 Task: Filters and Effects: Create a color correction filter for a video.
Action: Mouse moved to (672, 620)
Screenshot: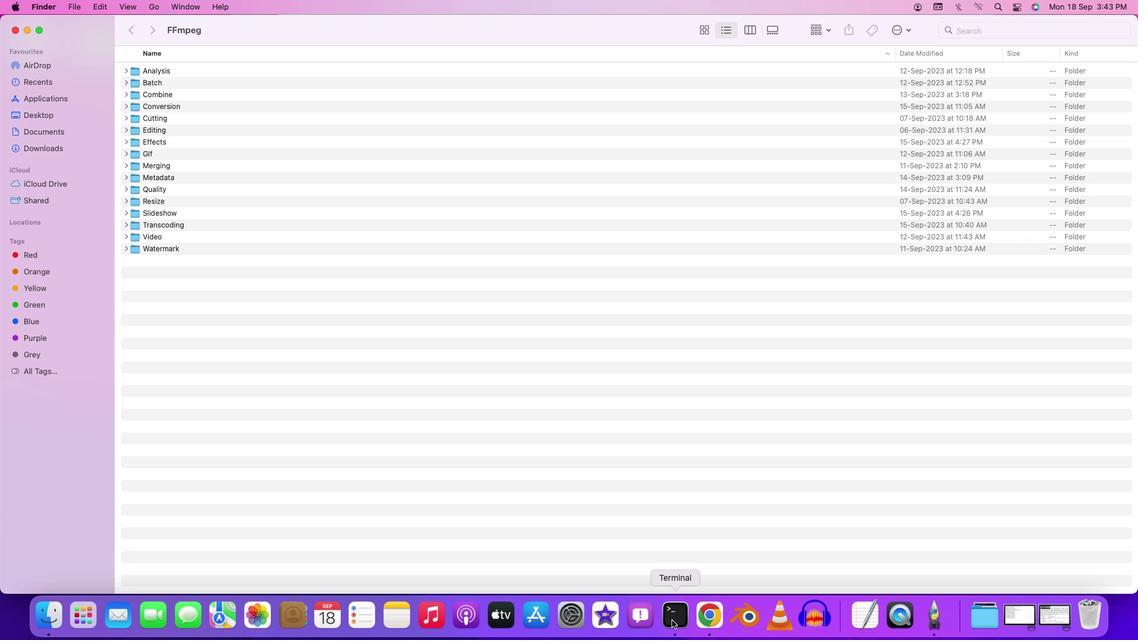 
Action: Mouse pressed right at (672, 620)
Screenshot: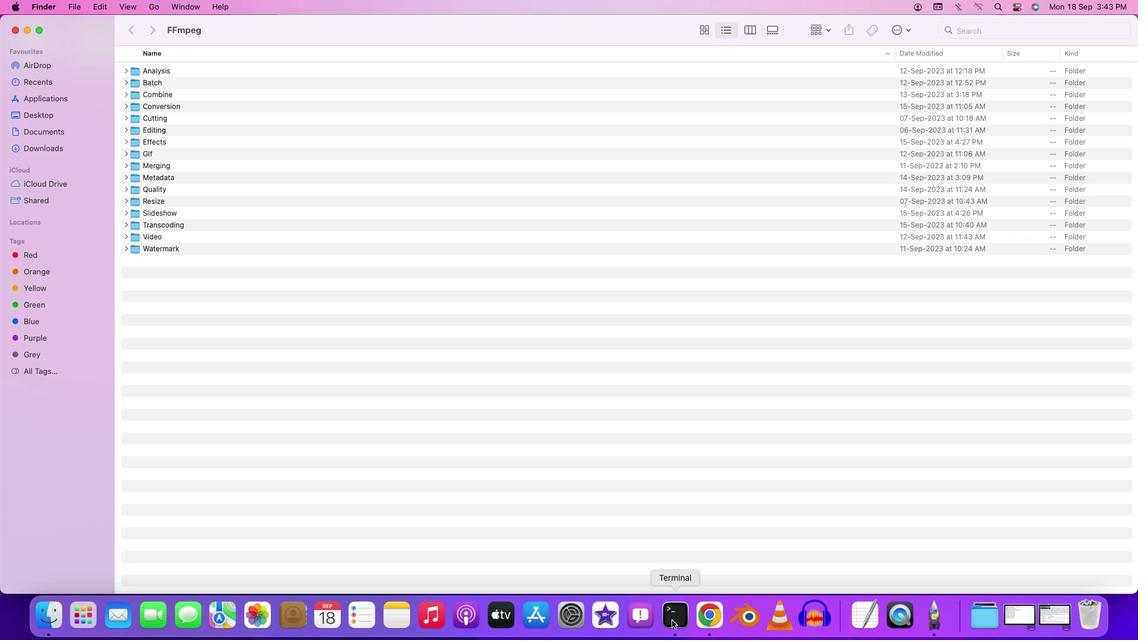 
Action: Mouse moved to (693, 470)
Screenshot: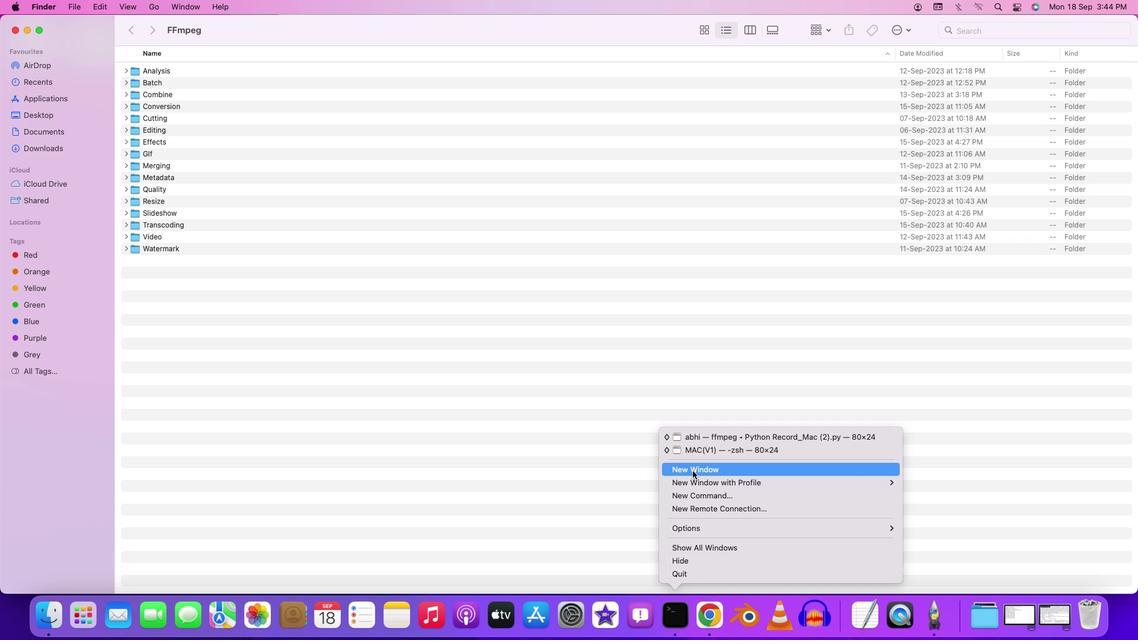 
Action: Mouse pressed left at (693, 470)
Screenshot: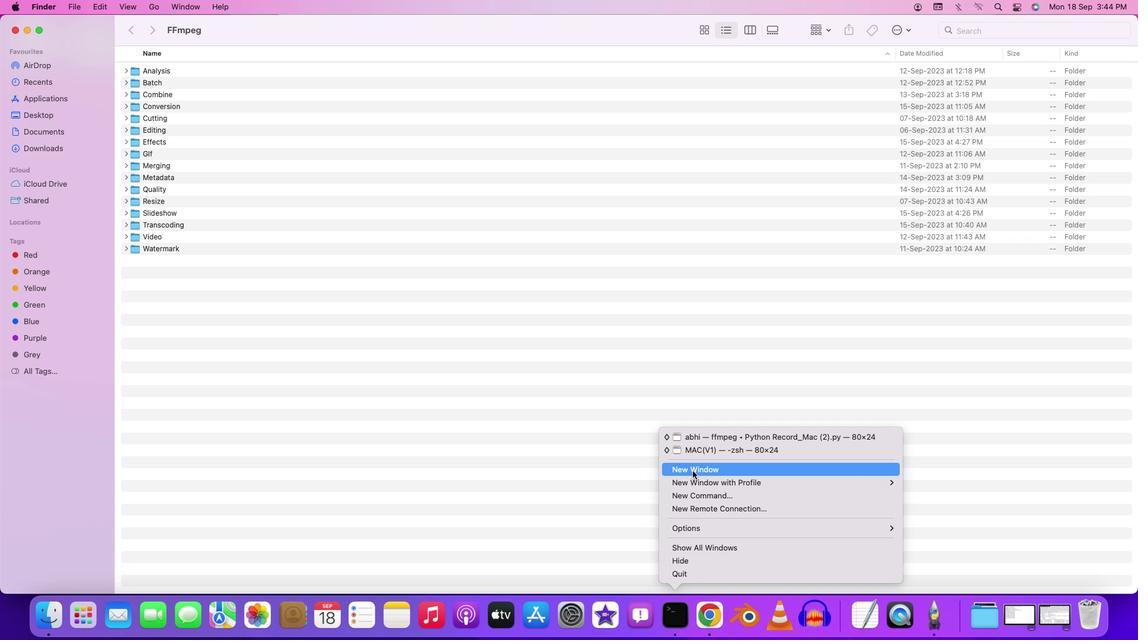 
Action: Mouse moved to (221, 23)
Screenshot: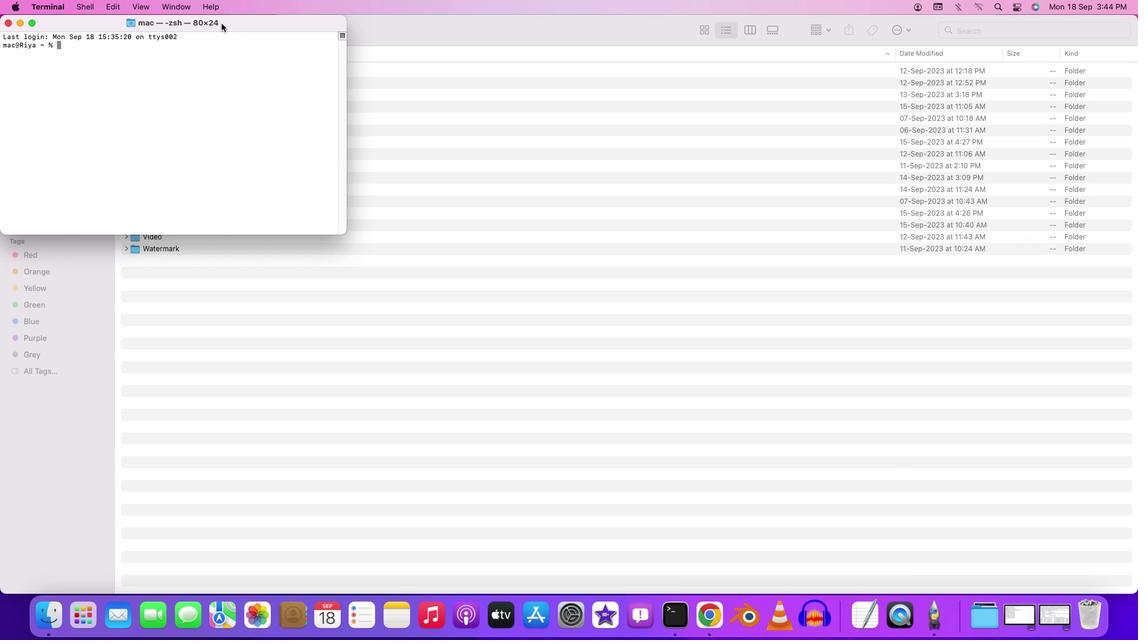 
Action: Mouse pressed left at (221, 23)
Screenshot: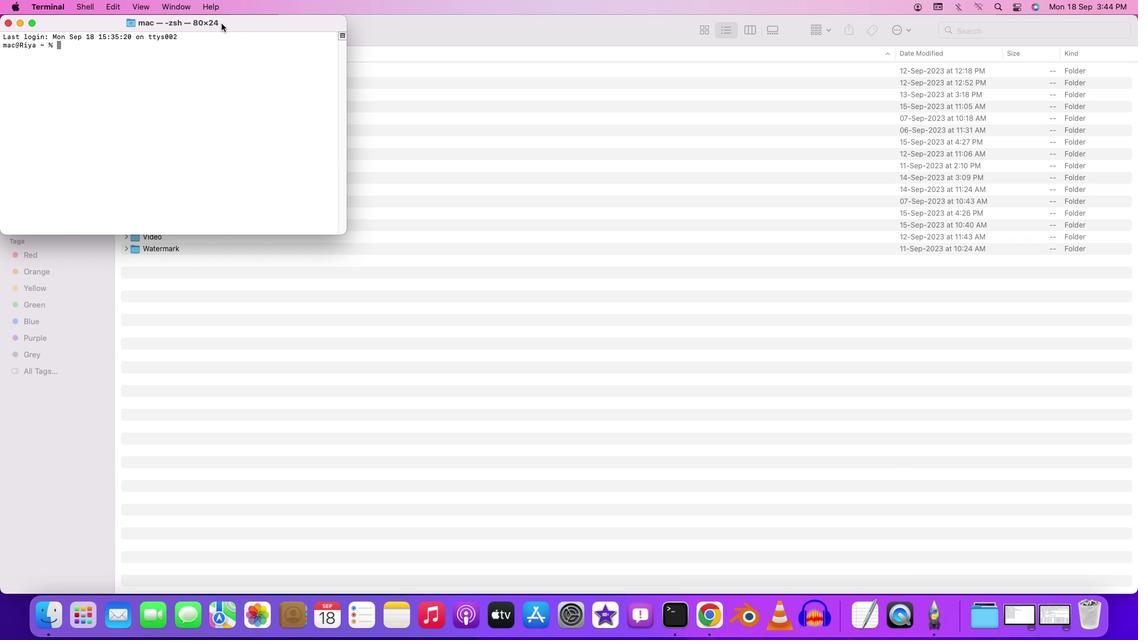 
Action: Mouse pressed left at (221, 23)
Screenshot: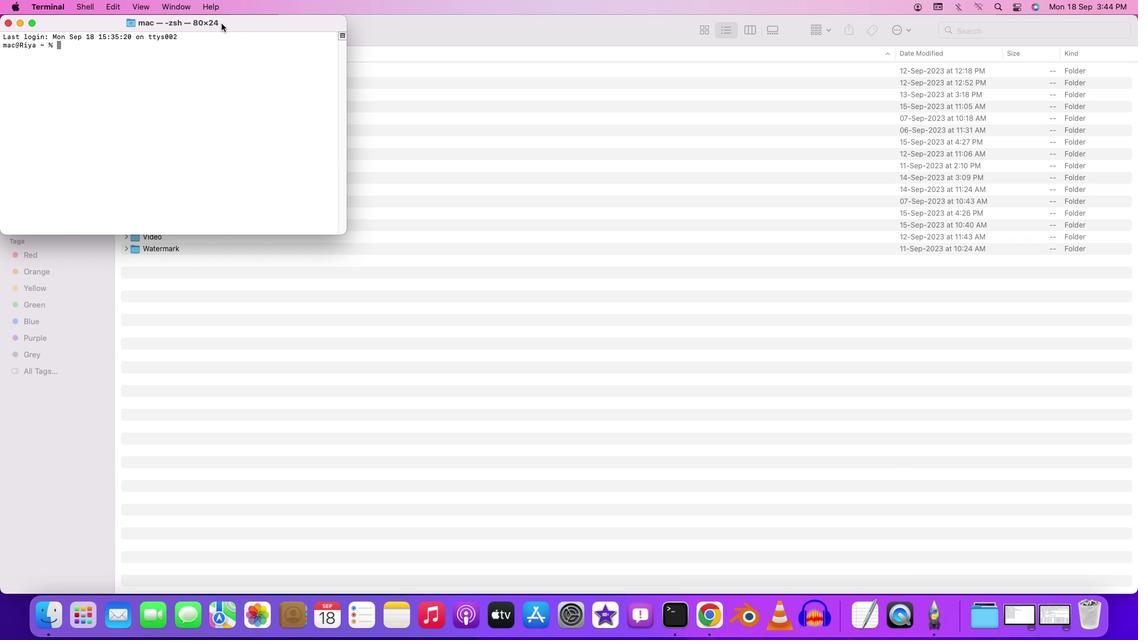 
Action: Mouse moved to (219, 85)
Screenshot: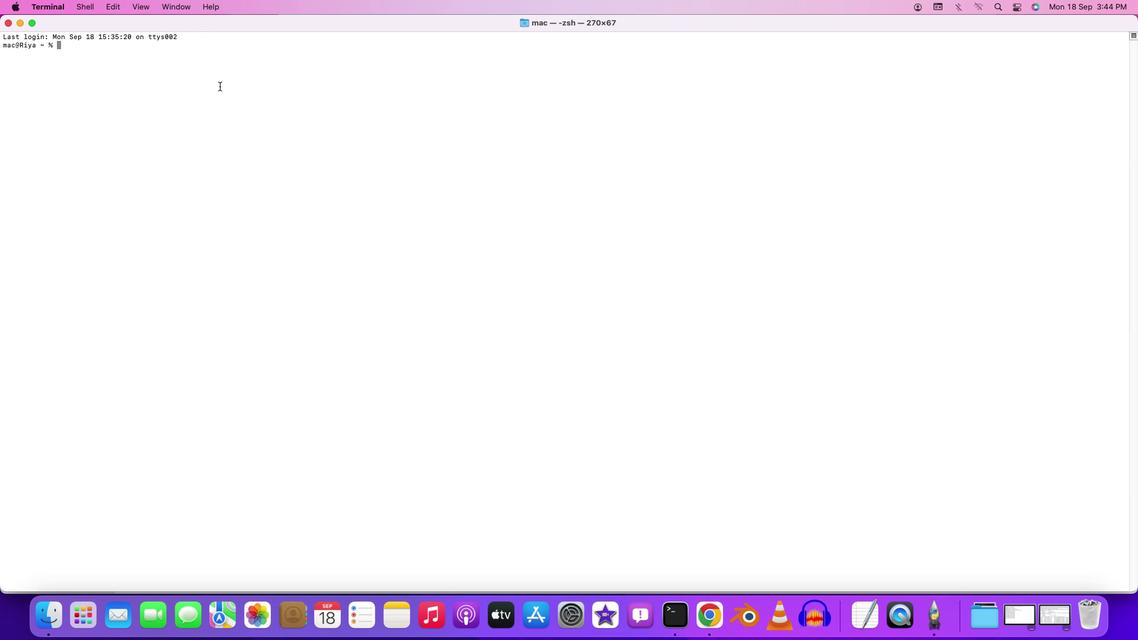 
Action: Key pressed 'c''d'Key.space'd''e''s''k''t''o''p'Key.enter'c''d'Key.space'f''f''m''p''e''g'Key.enter'c''d'Key.space'm'Key.backspace'm''e''r''g''i''n''g'Key.enter'c''d'Key.space'v''i''d''e''o'Key.enter'f''f''m''p''e''g'Key.space'-''i'Key.space'i''n''p''u''t''.''m''p''4'Key.space'-''v''f'Key.spaceKey.shift'"''c''o''l''o''r''b''a''l''a''n''c''e''=''r''s''=''1'Key.shift':'Key.leftKey.leftKey.leftKey.leftKey.leftKey.rightKey.rightKey.rightKey.rightKey.rightKey.right'g''s''=''1'Key.shift':''b''s''=''1'','Key.leftKey.leftKey.leftKey.leftKey.rightKey.leftKey.leftKey.leftKey.leftKey.leftKey.leftKey.rightKey.rightKey.rightKey.rightKey.rightKey.rightKey.rightKey.rightKey.rightKey.rightKey.rightKey.rightKey.right'c''y''r'Key.backspaceKey.backspace'u''r''v''e''s''=''a'';'';'Key.backspaceKey.backspace'l''l''='"'"'0''/''0'Key.space'0''.''1''/''0''.''2'Key.space'-'Key.backspace'0''.''5''/''0''.''6'Key.backspace'5'Key.space'0''.''8''/''0''.''7'Key.space'1''/''1'"'"',''e''q''=''j''b'Key.backspaceKey.backspace'b''r''i''g''n'Key.backspace'h''t''n''e''s''s''=''1''1'Key.backspace'.''2'Key.shift':''s''a''t''u''r''a''t''i''o''n''=''1''.''2'Key.spaceKey.leftKey.leftKey.leftKey.leftKey.leftKey.leftKey.leftKey.leftKey.leftKey.leftKey.leftKey.leftKey.leftKey.leftKey.leftKey.leftKey.leftKey.leftKey.leftKey.leftKey.rightKey.rightKey.rightKey.rightKey.leftKey.rightKey.rightKey.rightKey.rightKey.rightKey.rightKey.rightKey.rightKey.rightKey.rightKey.rightKey.rightKey.rightKey.rightKey.rightKey.rightKey.rightKey.shift':'Key.backspaceKey.backspaceKey.backspaceKey.shift':'Key.backspace'2'Key.shift':''c''o''n''t''r''a''s''t''=''1''.''2'Key.shift'"'Key.space'o''u''t''p''u''t''.'Key.backspaceKey.shift'_''c''o''l''o''r'Key.shift'_''x''o'Key.backspaceKey.backspace'c''o''r''r''e''c''t''i''o''n'Key.shift'_''f''i''l''t''e''r''.''m''p''4'Key.enter
Screenshot: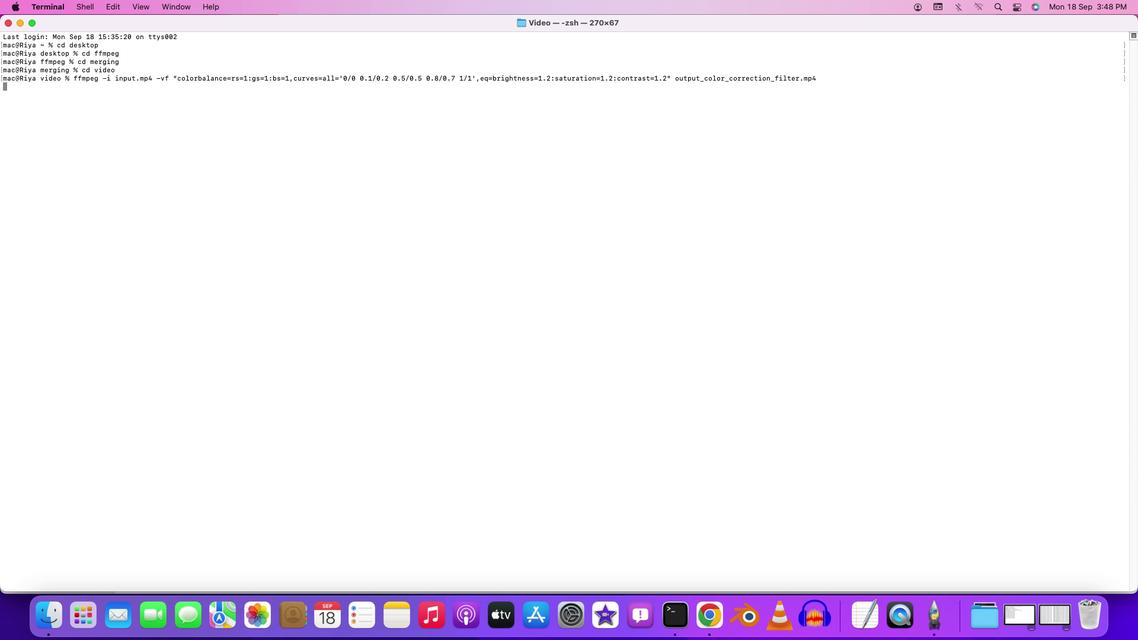 
Action: Mouse moved to (598, 452)
Screenshot: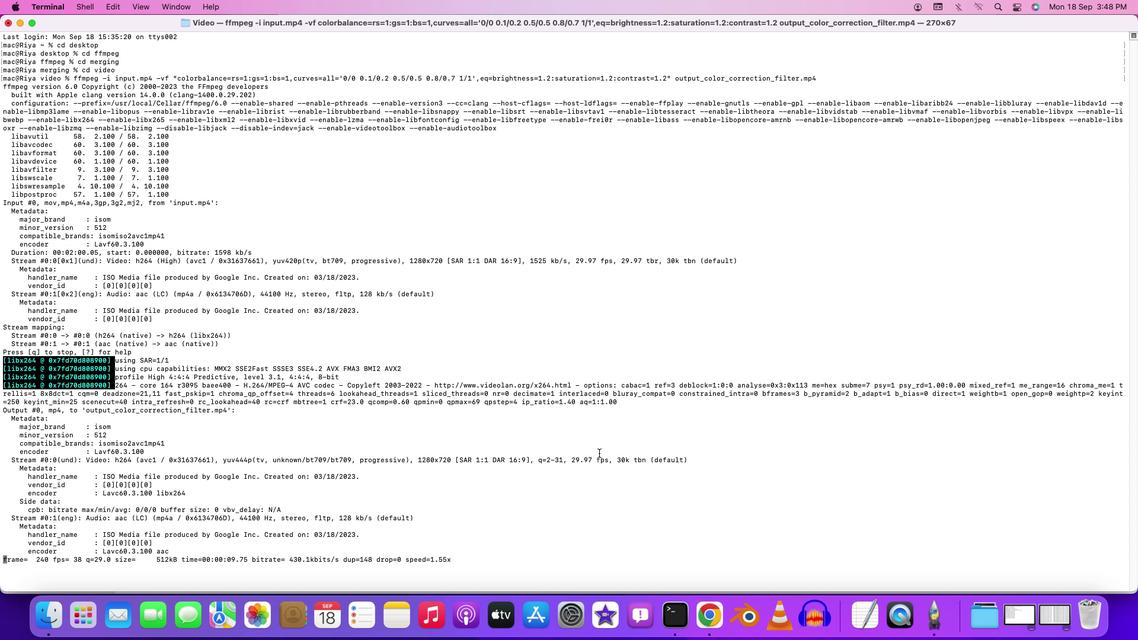 
